 Task: Look for products with mint flavor.
Action: Mouse pressed left at (21, 74)
Screenshot: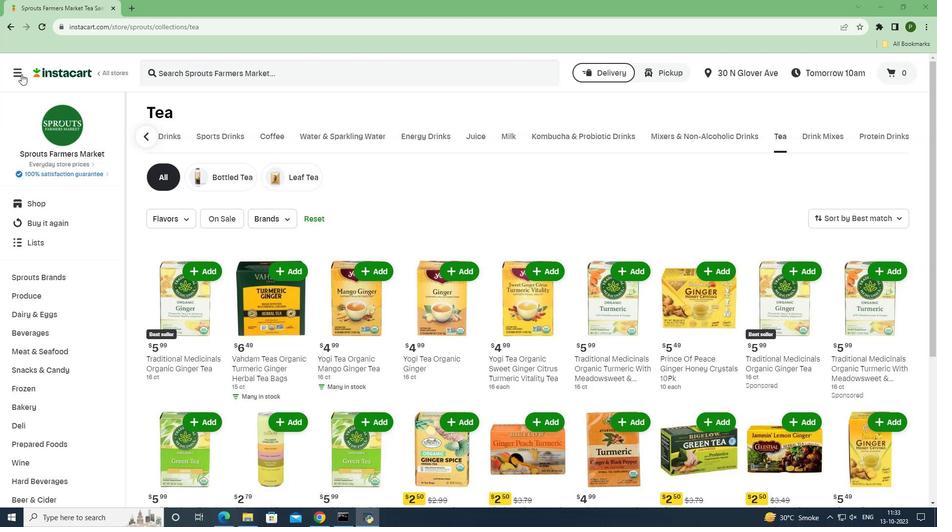 
Action: Mouse moved to (52, 258)
Screenshot: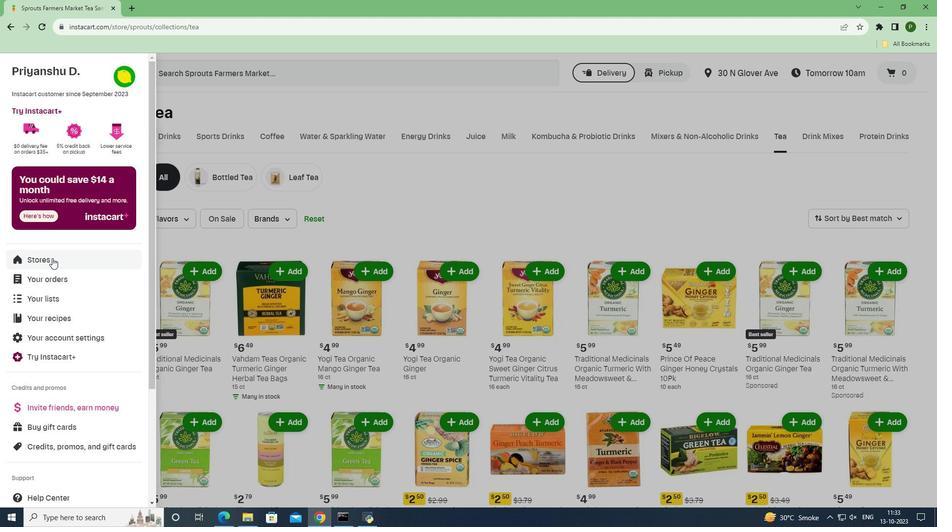 
Action: Mouse pressed left at (52, 258)
Screenshot: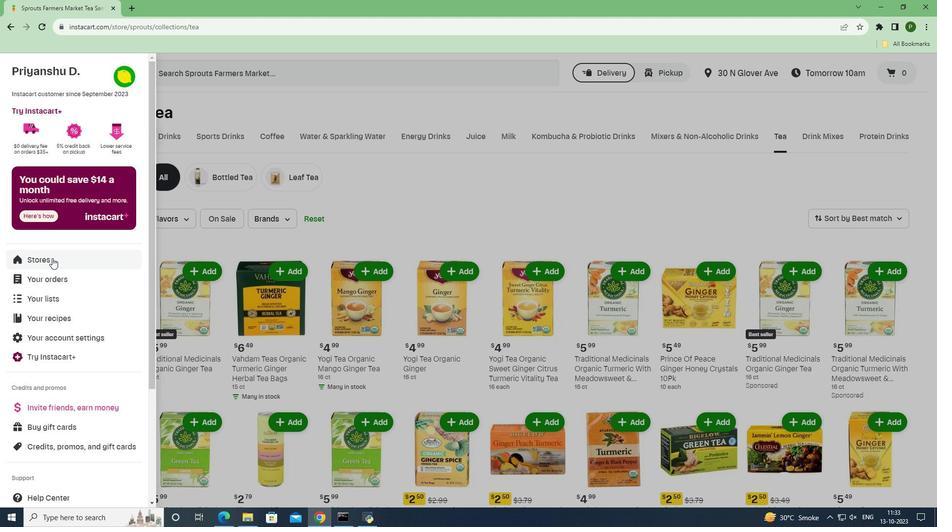 
Action: Mouse moved to (237, 109)
Screenshot: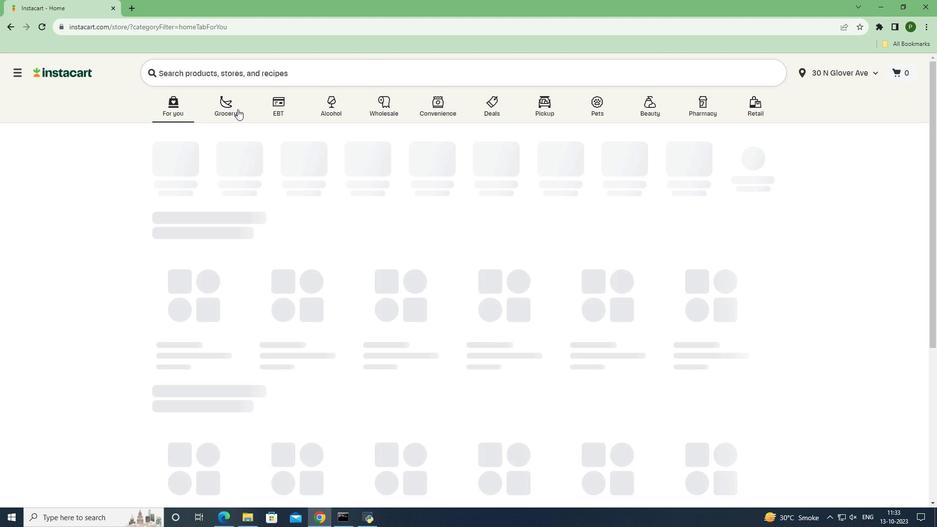 
Action: Mouse pressed left at (237, 109)
Screenshot: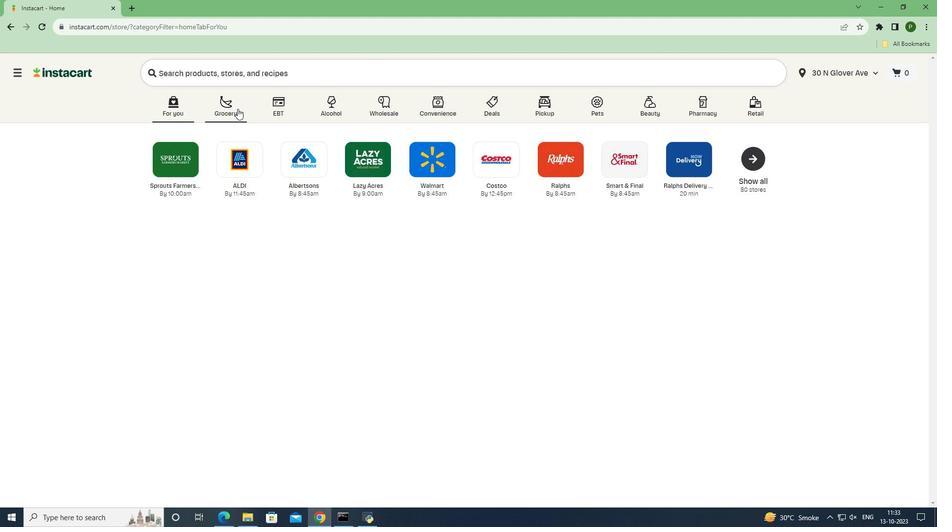 
Action: Mouse moved to (609, 211)
Screenshot: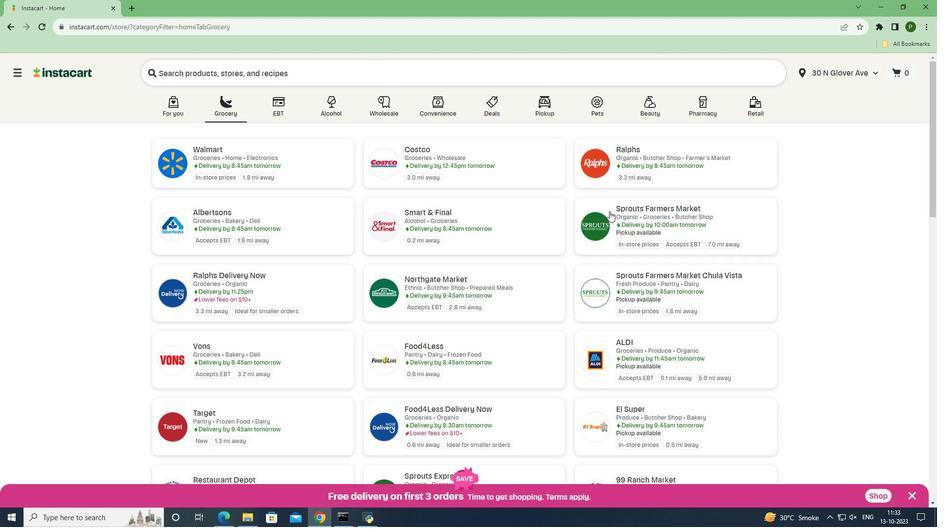 
Action: Mouse pressed left at (609, 211)
Screenshot: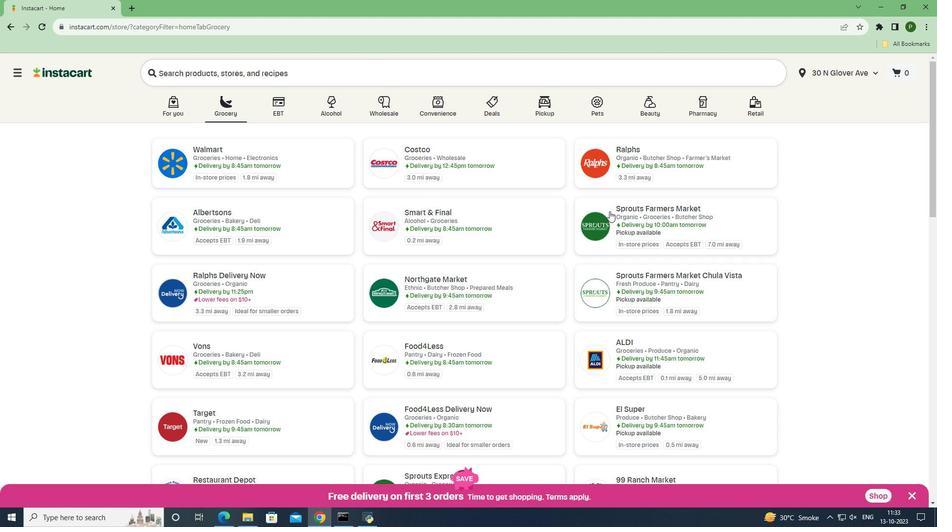 
Action: Mouse moved to (39, 330)
Screenshot: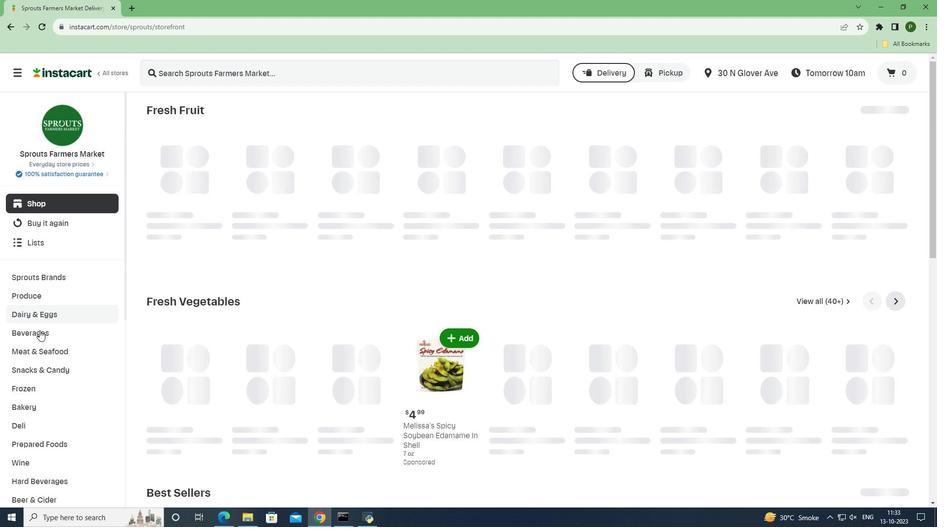 
Action: Mouse pressed left at (39, 330)
Screenshot: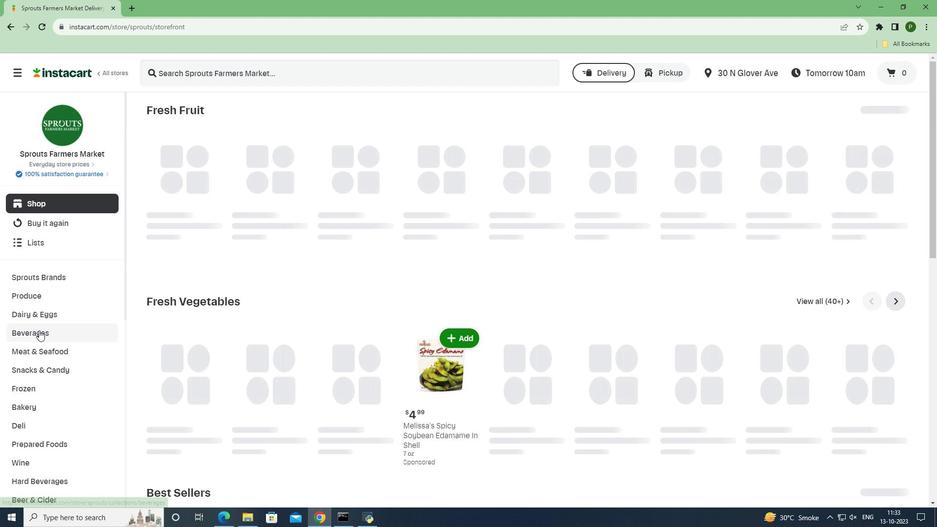 
Action: Mouse moved to (848, 133)
Screenshot: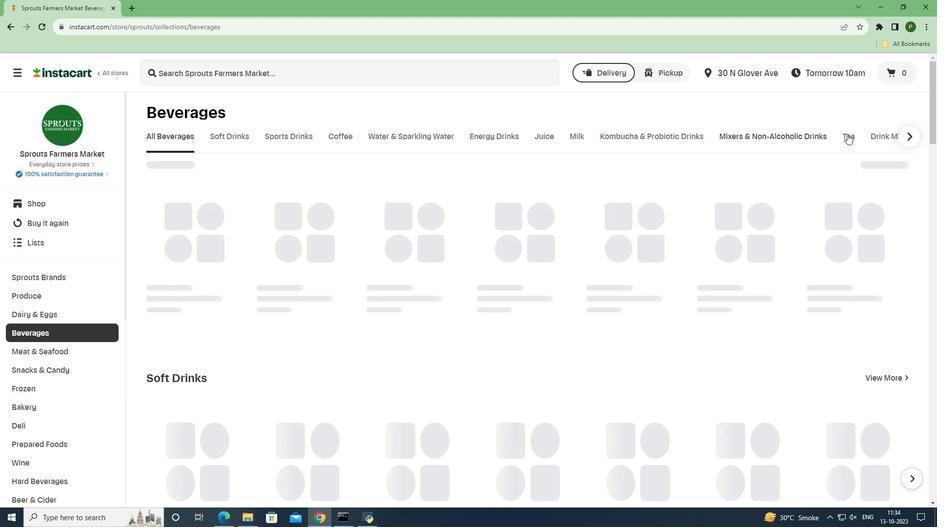 
Action: Mouse pressed left at (848, 133)
Screenshot: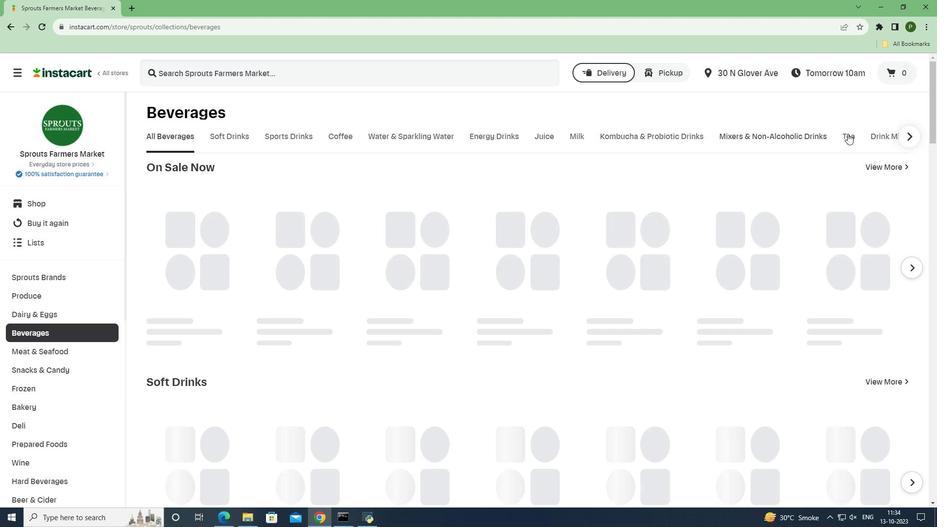 
Action: Mouse moved to (175, 221)
Screenshot: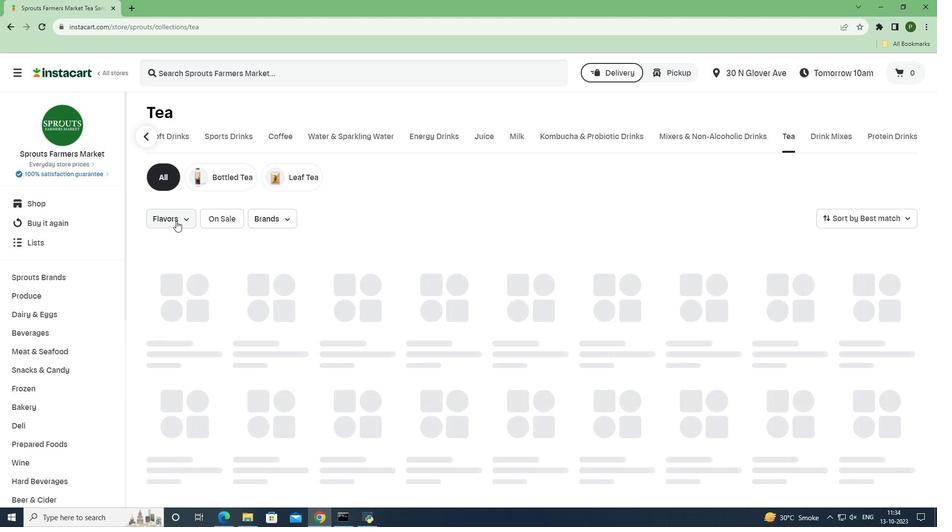 
Action: Mouse pressed left at (175, 221)
Screenshot: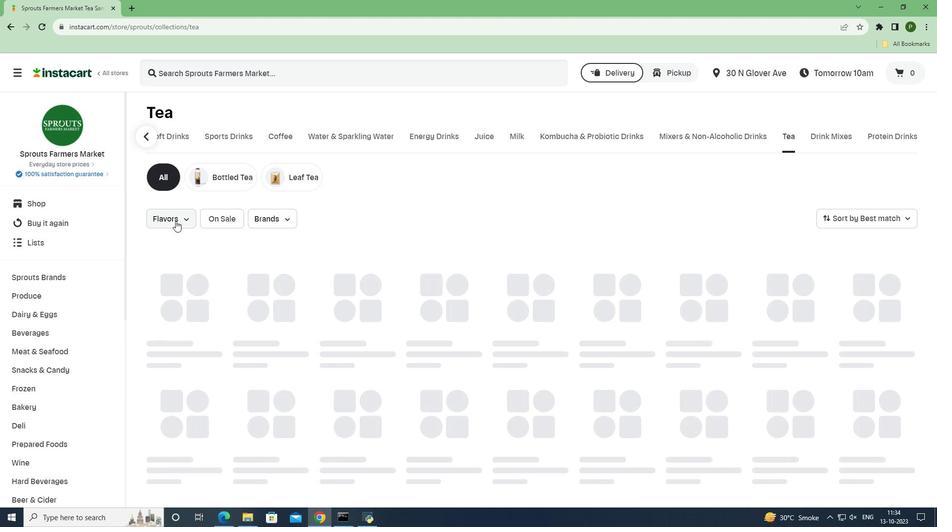 
Action: Mouse moved to (173, 293)
Screenshot: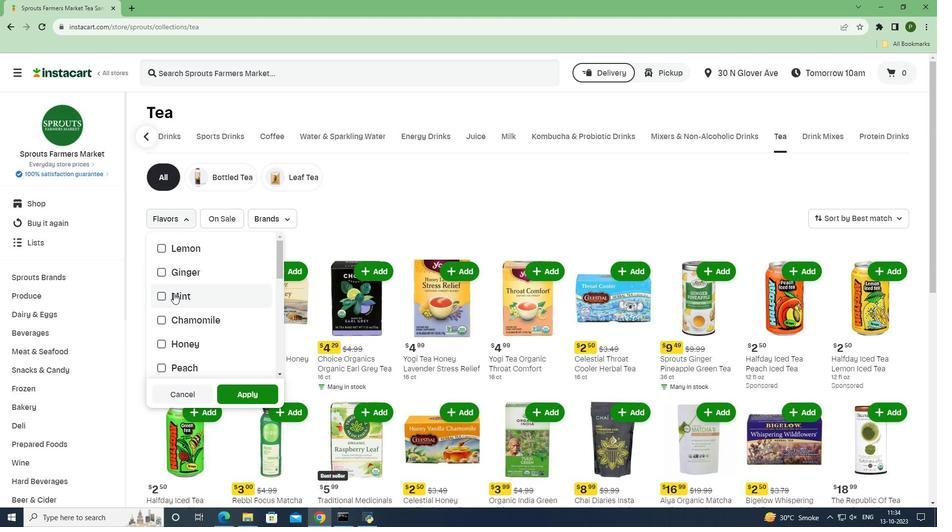 
Action: Mouse pressed left at (173, 293)
Screenshot: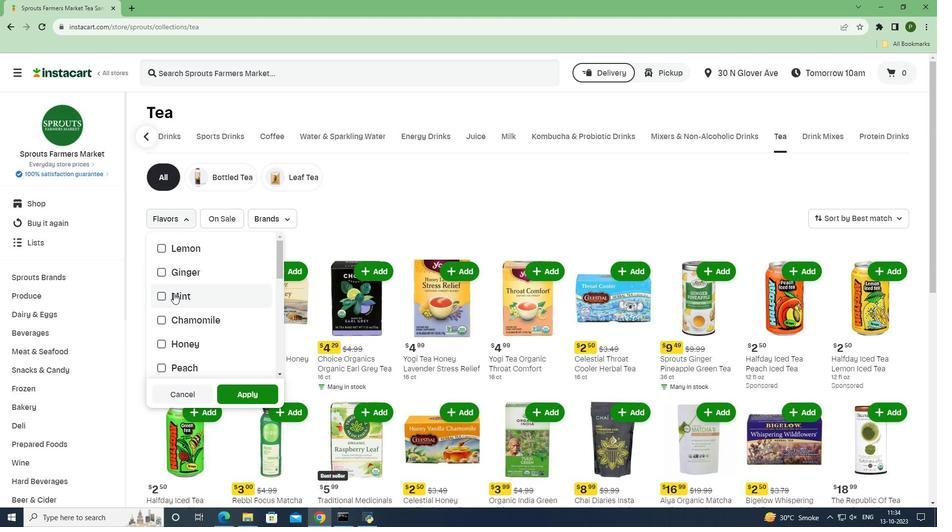 
Action: Mouse moved to (227, 392)
Screenshot: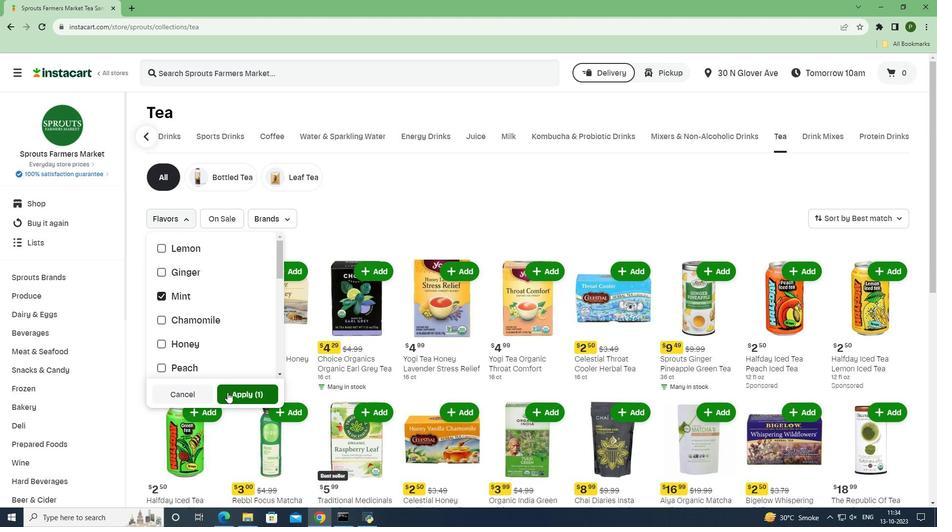 
Action: Mouse pressed left at (227, 392)
Screenshot: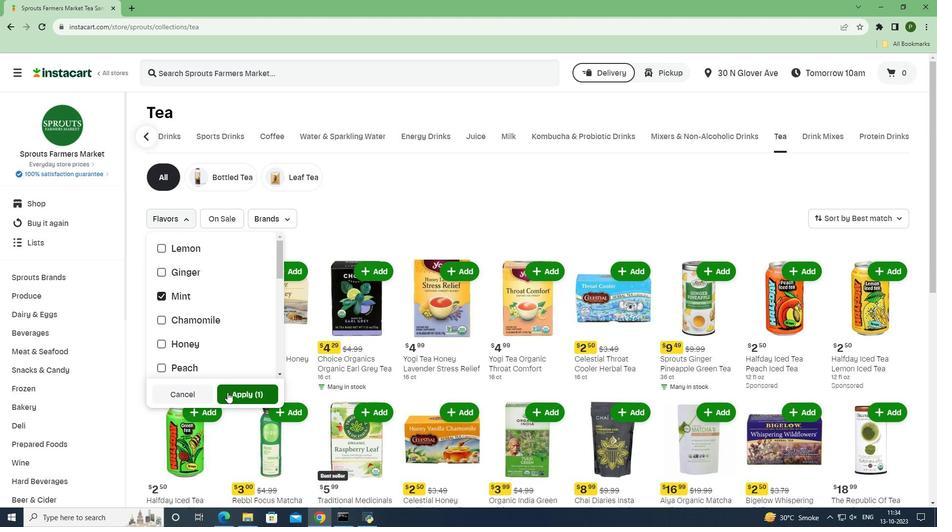 
Action: Mouse moved to (463, 476)
Screenshot: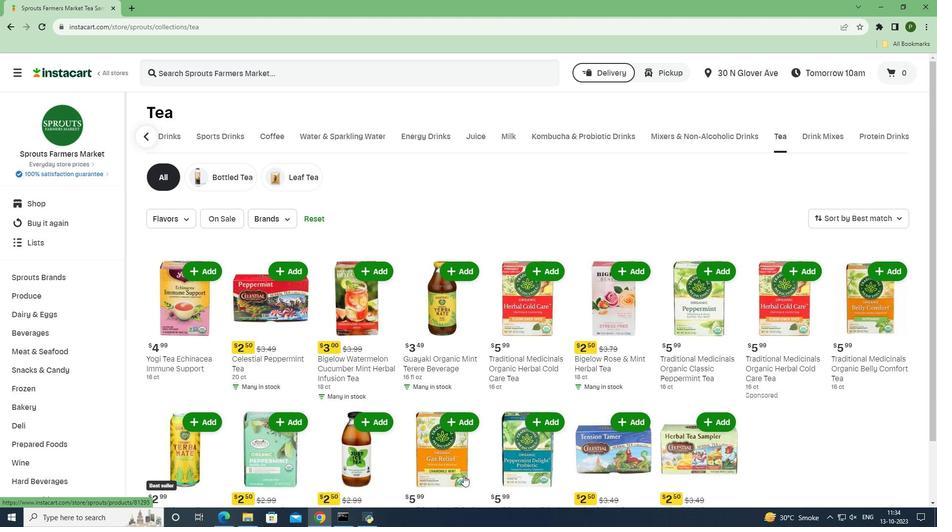 
